 Task: Change  the formatting of the data to Which is Greater than5, In conditional formating, put the option 'Yelow Fill with Drak Yellow Text'In the sheet   Pinnacle Sales book
Action: Mouse moved to (451, 47)
Screenshot: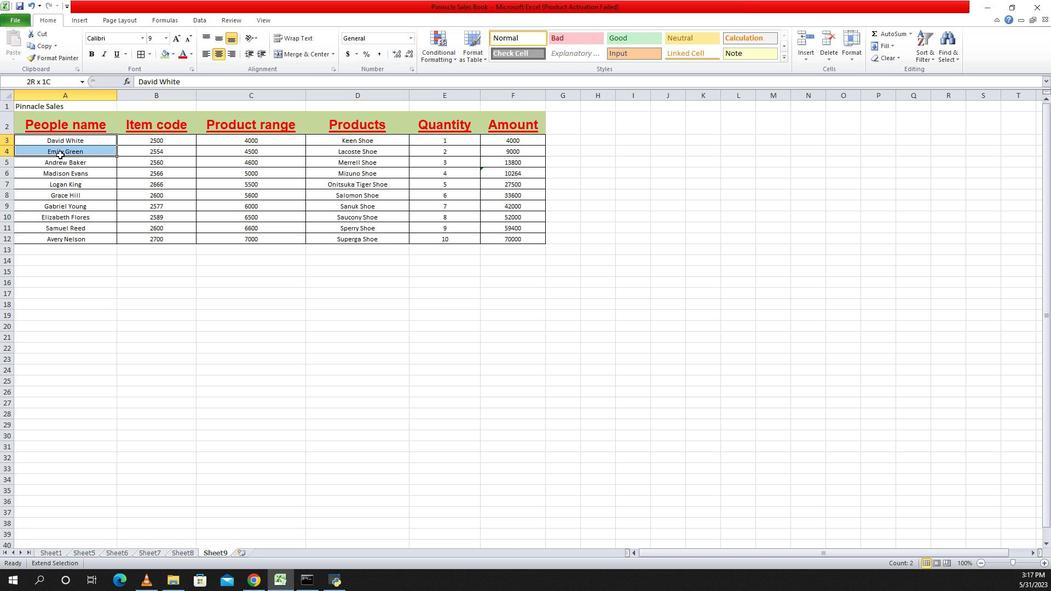 
Action: Mouse pressed left at (451, 47)
Screenshot: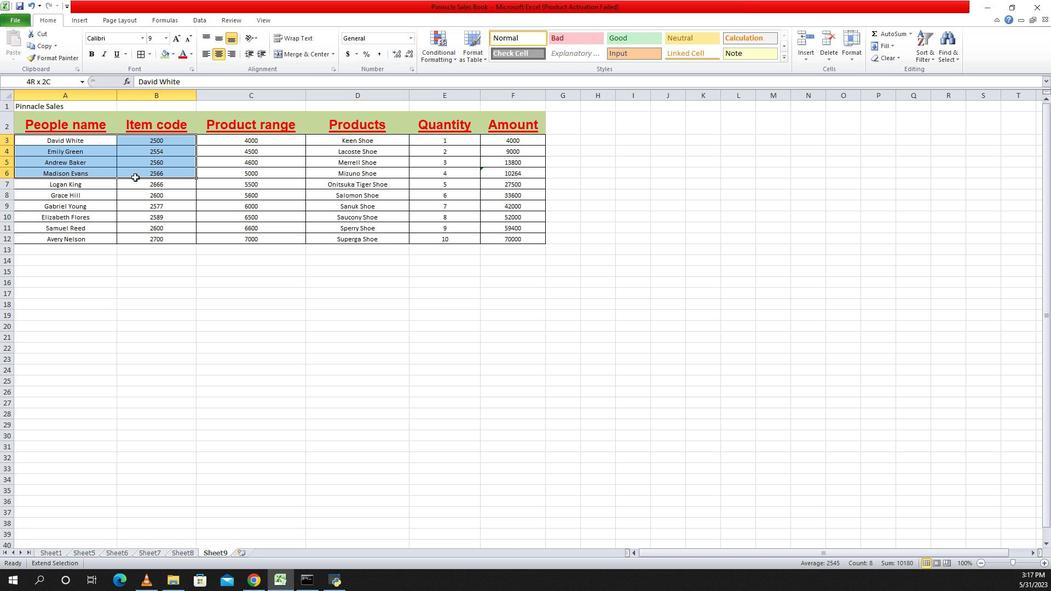 
Action: Mouse moved to (452, 45)
Screenshot: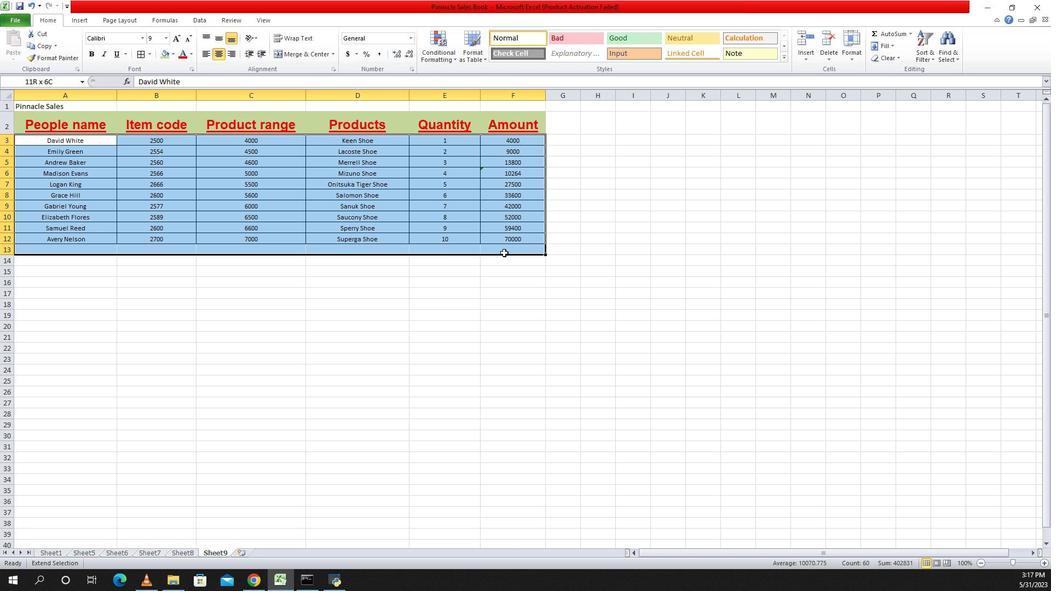
Action: Mouse pressed left at (452, 45)
Screenshot: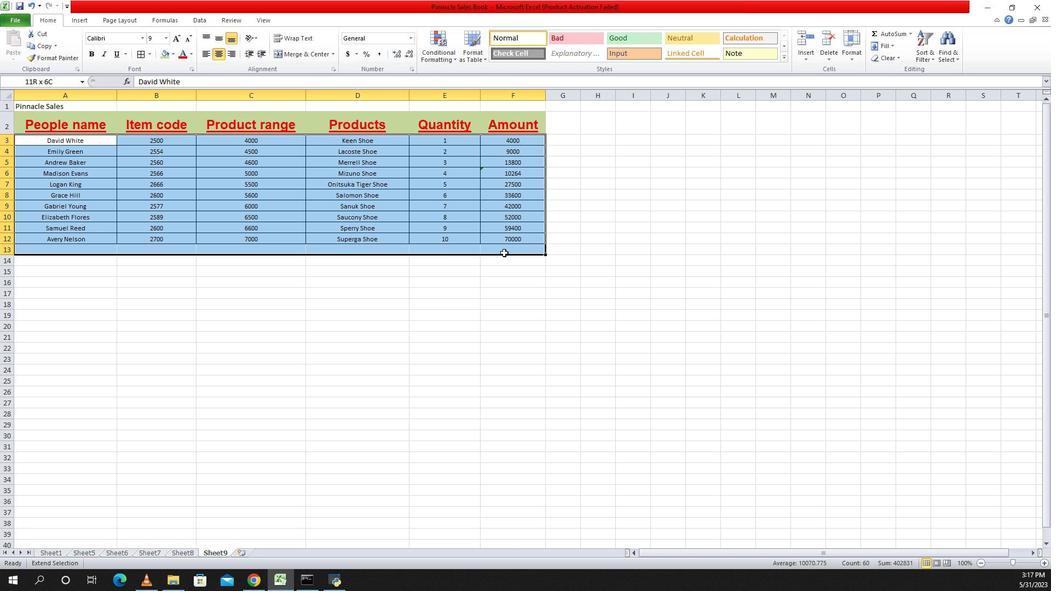 
Action: Mouse pressed left at (452, 45)
Screenshot: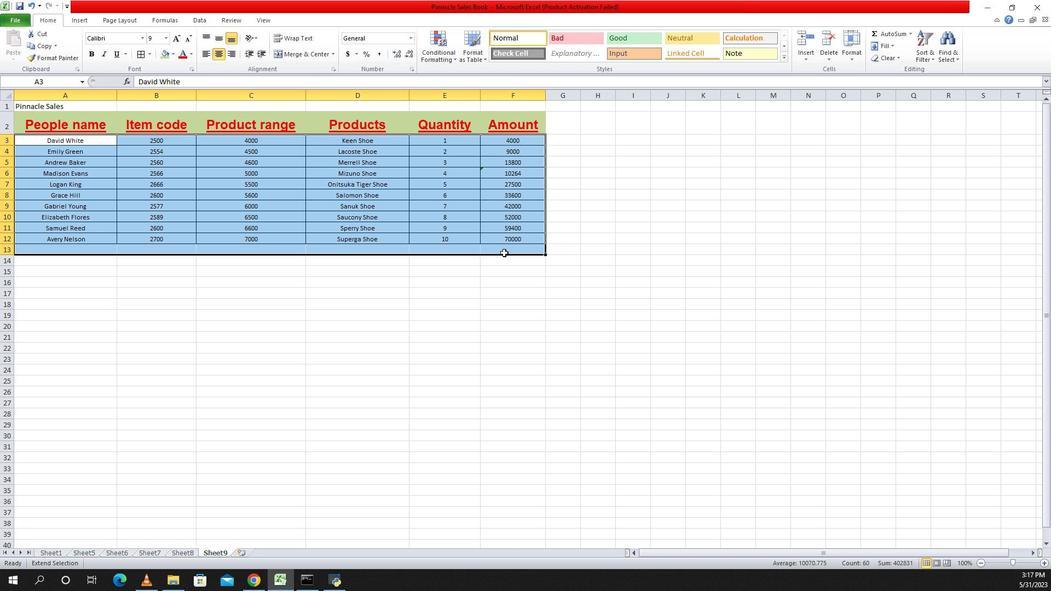 
Action: Mouse moved to (478, 101)
Screenshot: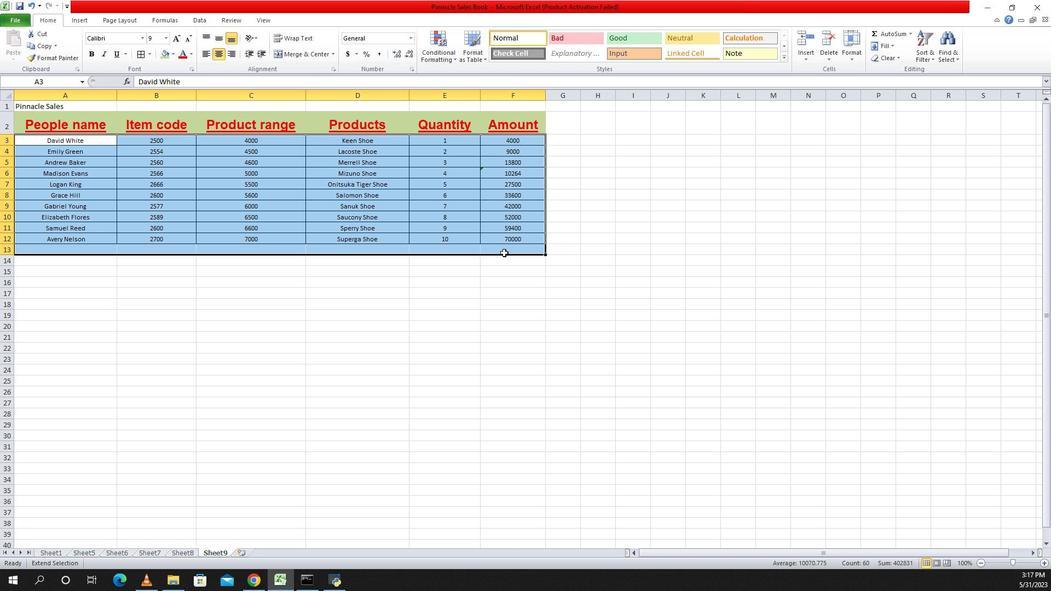 
Action: Mouse pressed left at (478, 101)
Screenshot: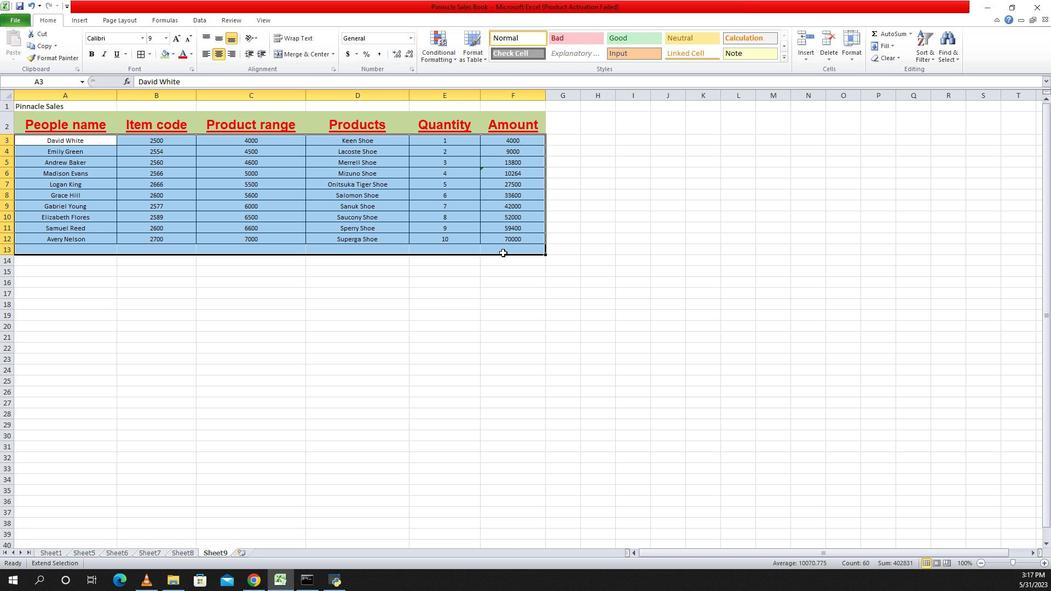 
Action: Mouse moved to (469, 88)
Screenshot: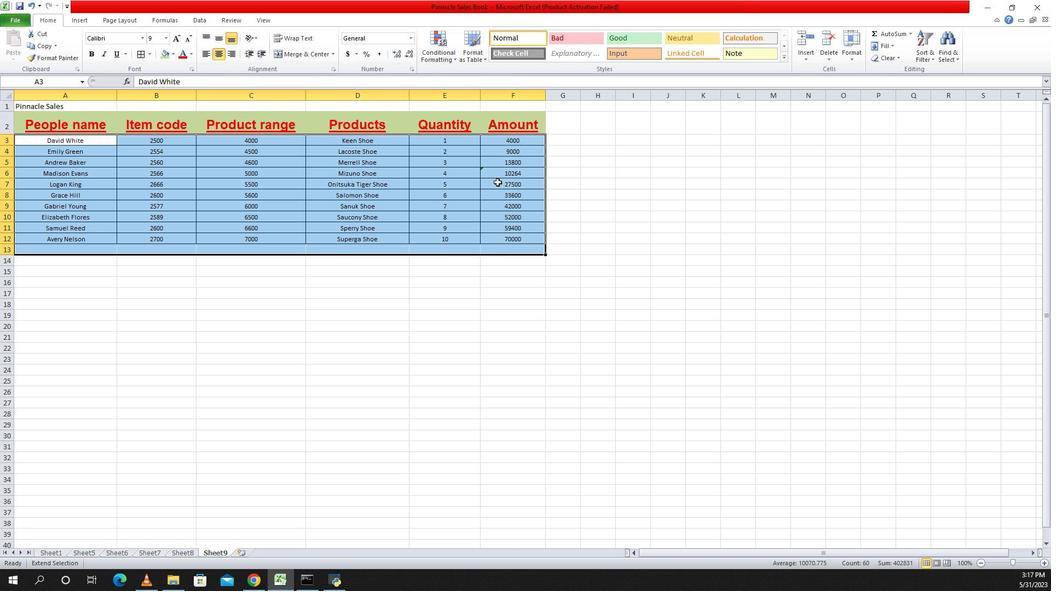 
Action: Mouse pressed left at (469, 88)
Screenshot: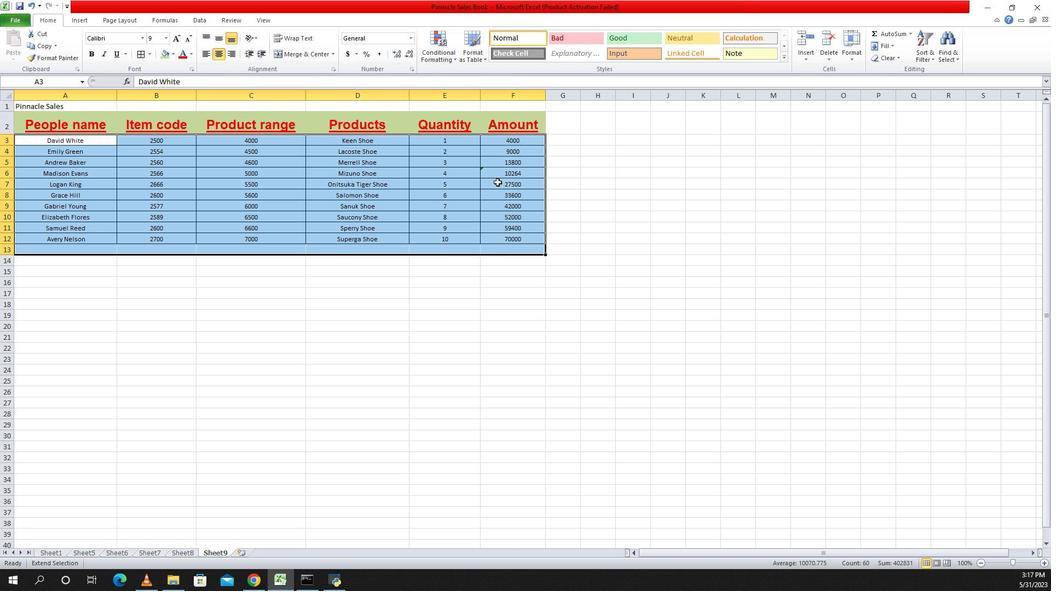 
Action: Mouse moved to (528, 118)
Screenshot: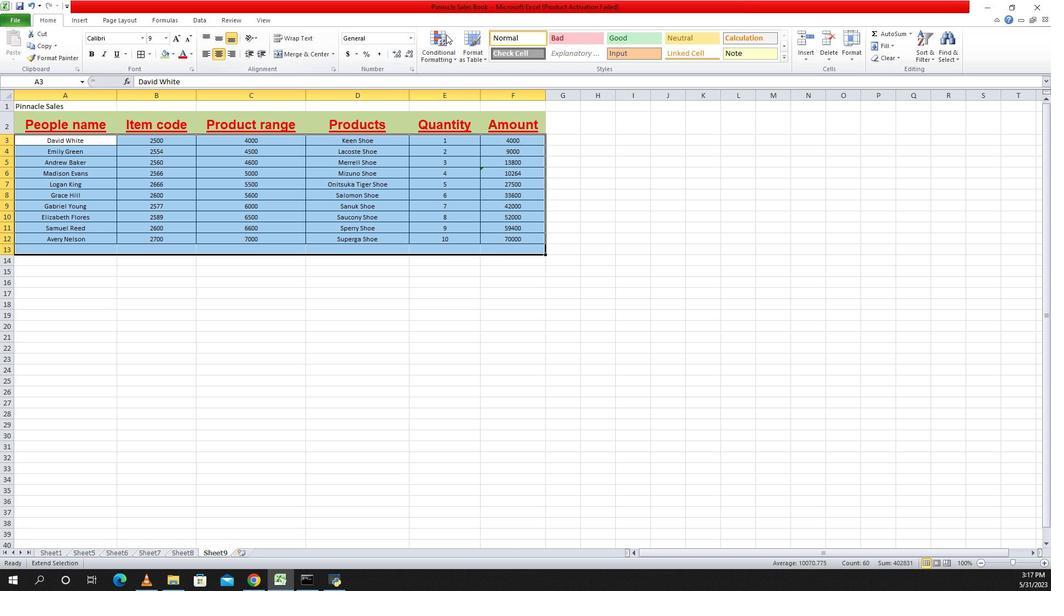 
Action: Mouse pressed left at (528, 118)
Screenshot: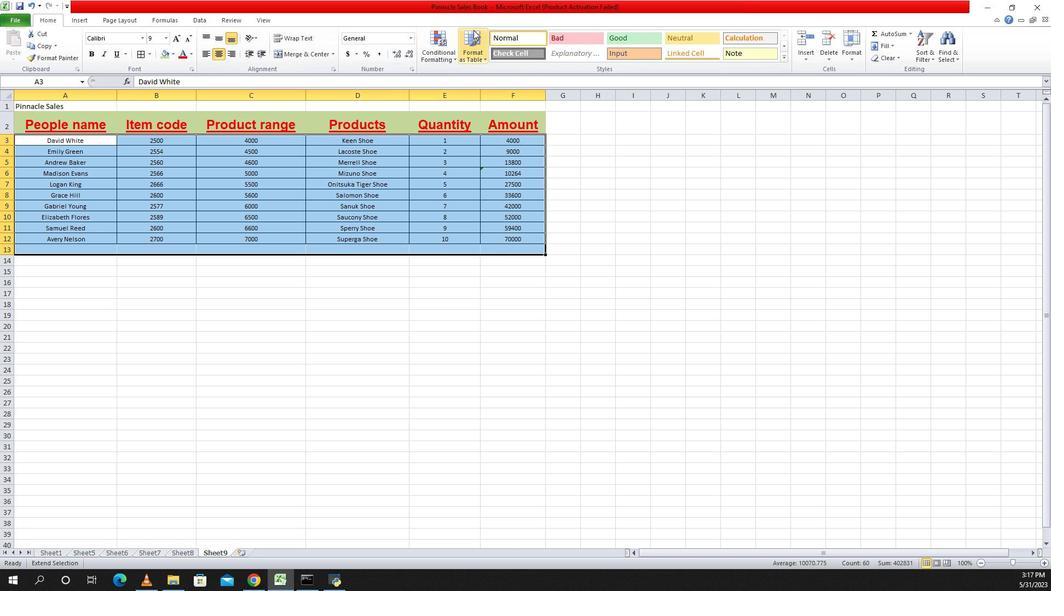 
Action: Mouse moved to (451, 45)
Screenshot: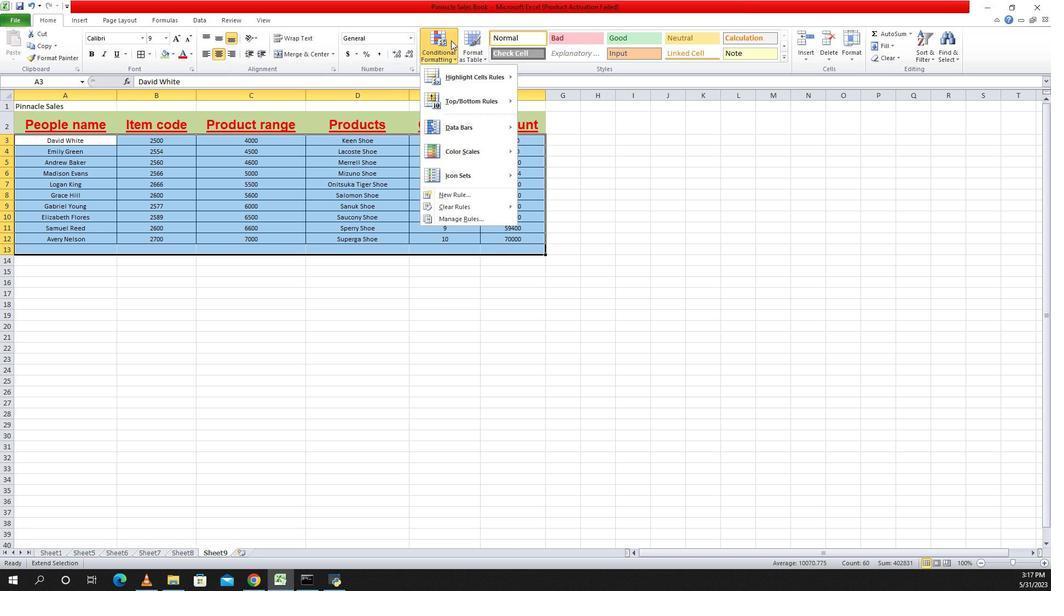 
Action: Mouse pressed left at (451, 45)
Screenshot: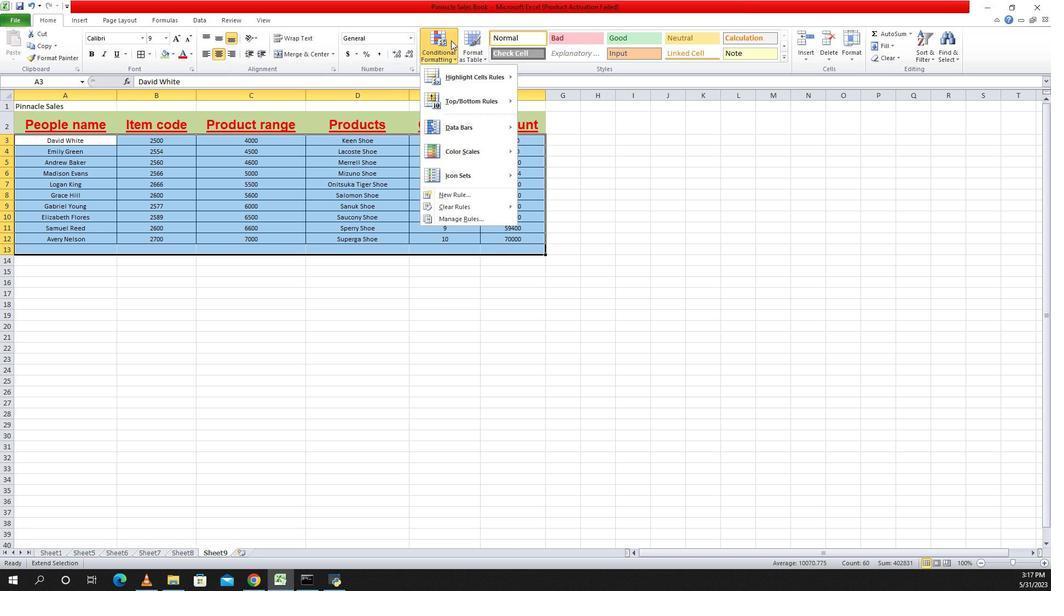 
Action: Mouse moved to (545, 84)
Screenshot: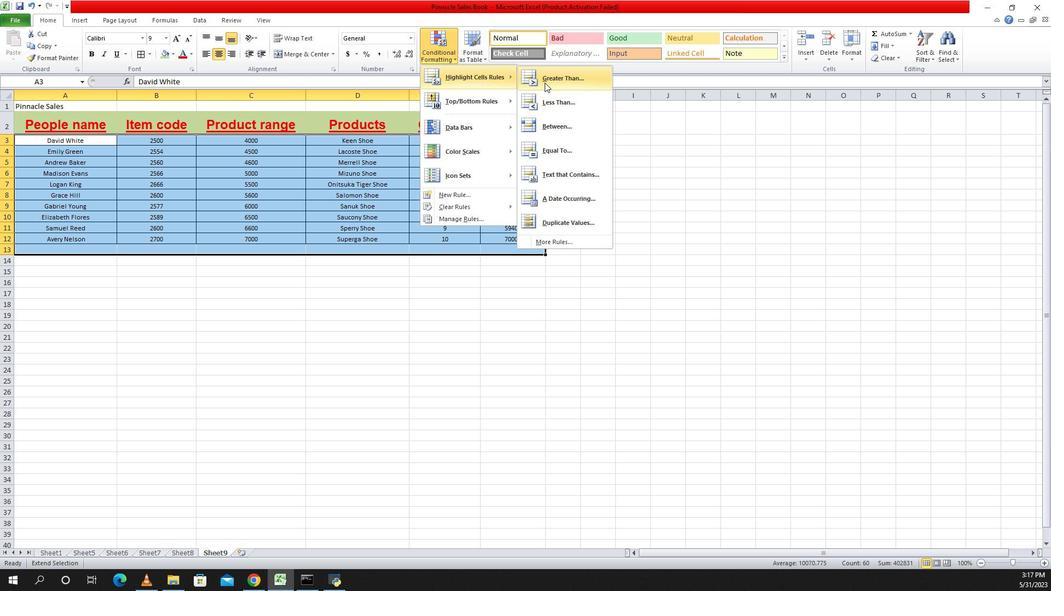 
Action: Mouse pressed left at (545, 84)
Screenshot: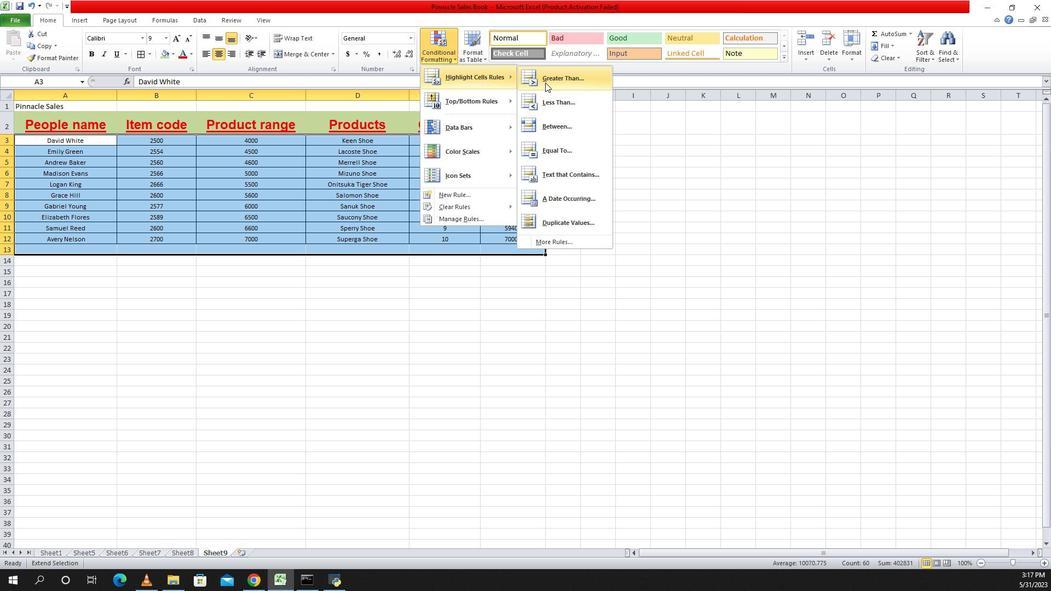 
Action: Mouse moved to (569, 107)
Screenshot: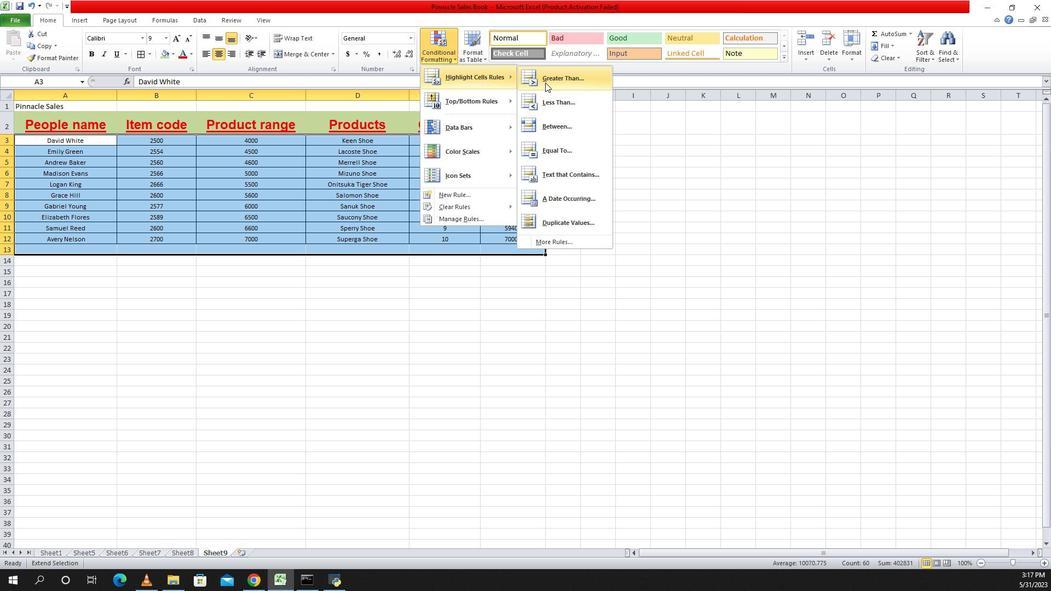 
Action: Mouse pressed left at (453, 45)
Screenshot: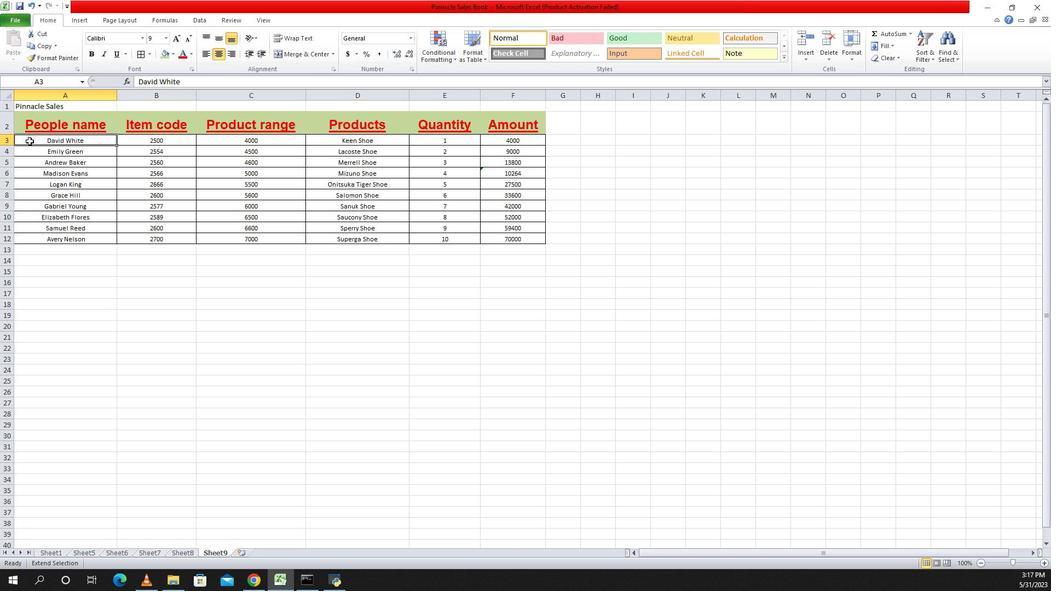 
Action: Mouse moved to (592, 8)
Screenshot: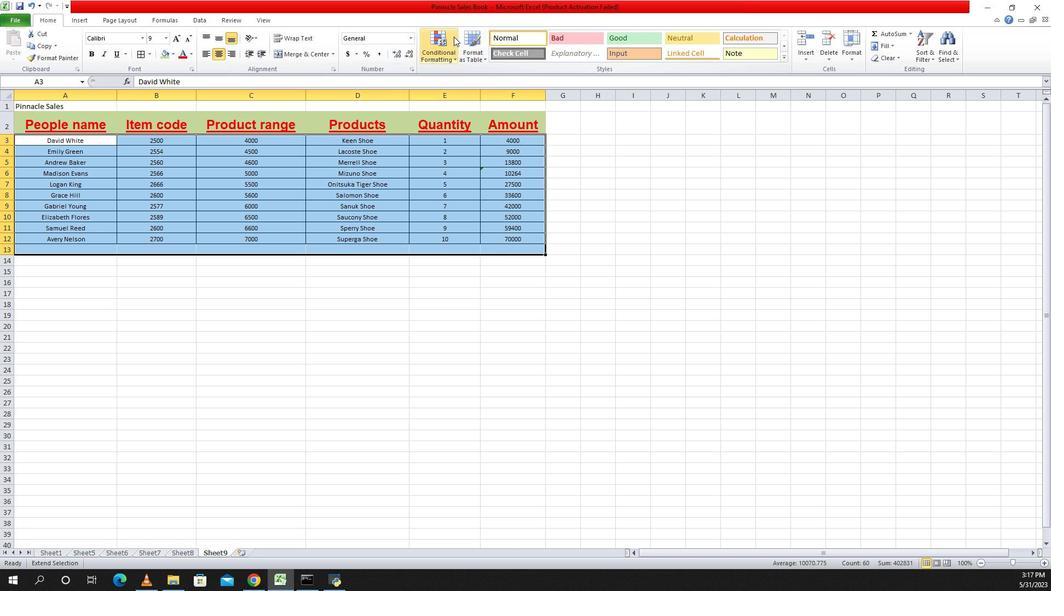 
Action: Mouse pressed left at (592, 8)
Screenshot: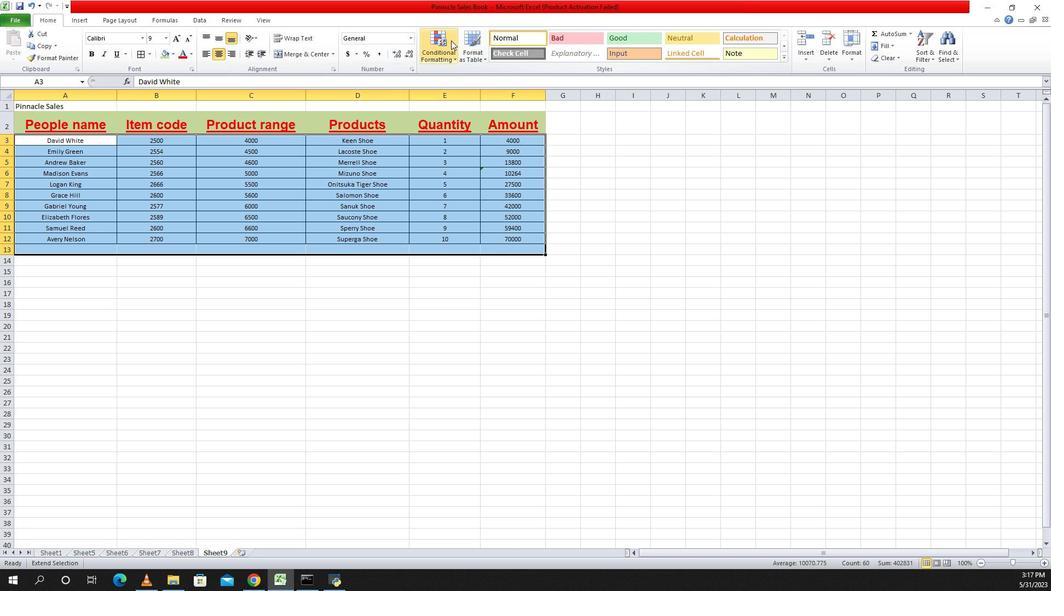 
Action: Mouse moved to (624, 24)
Screenshot: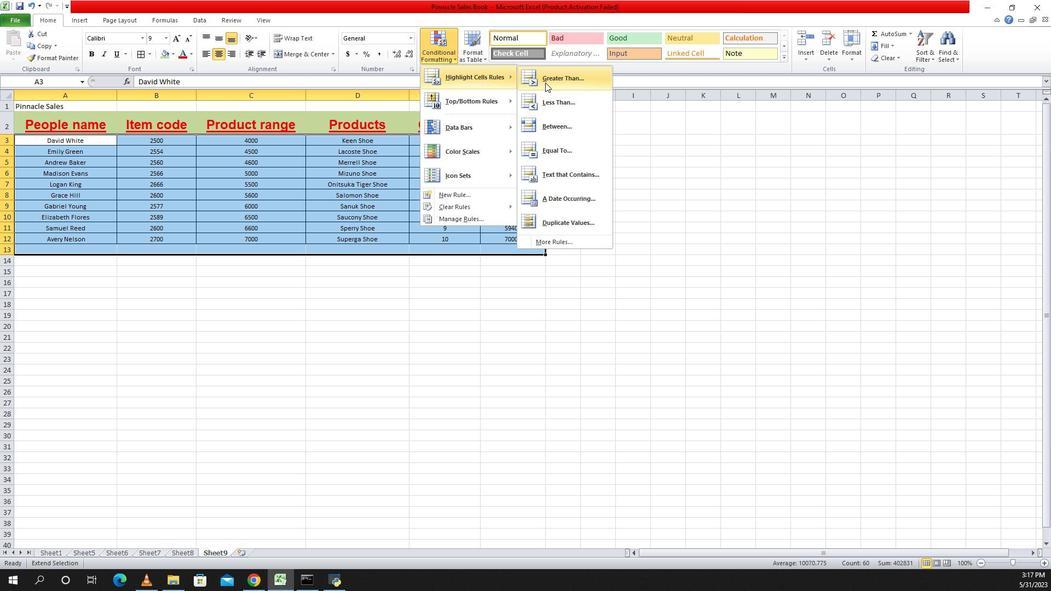 
Action: Mouse pressed left at (624, 24)
Screenshot: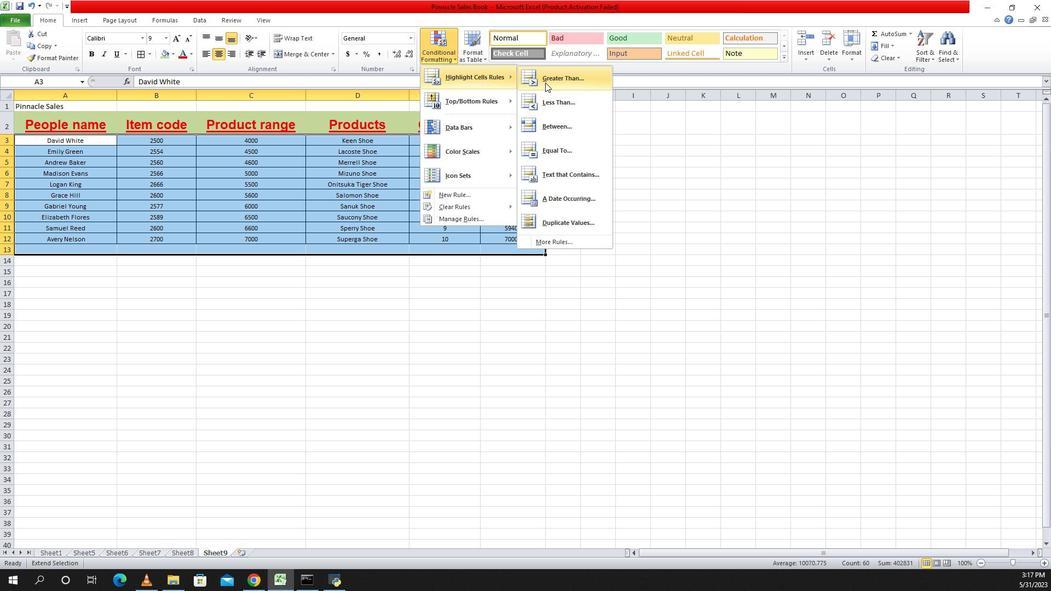 
Action: Mouse moved to (537, 127)
Screenshot: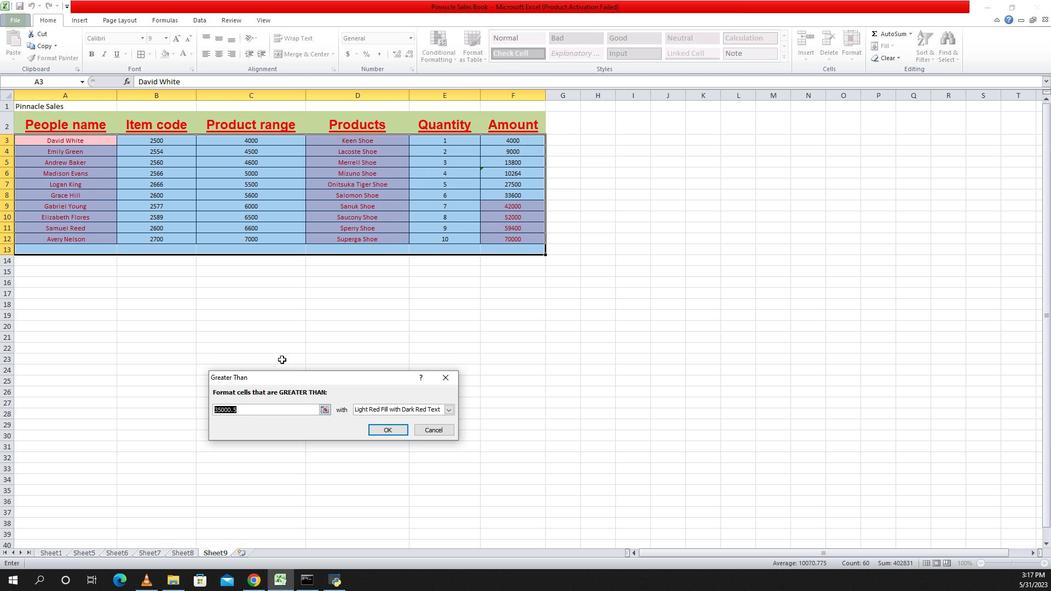 
Action: Key pressed 5
Screenshot: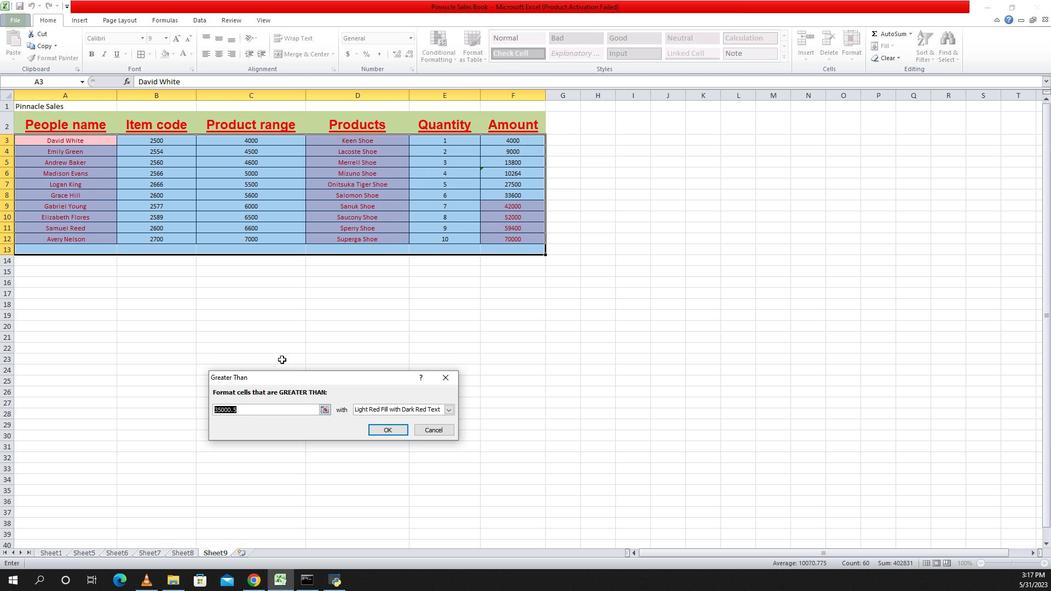 
Action: Mouse moved to (593, 146)
Screenshot: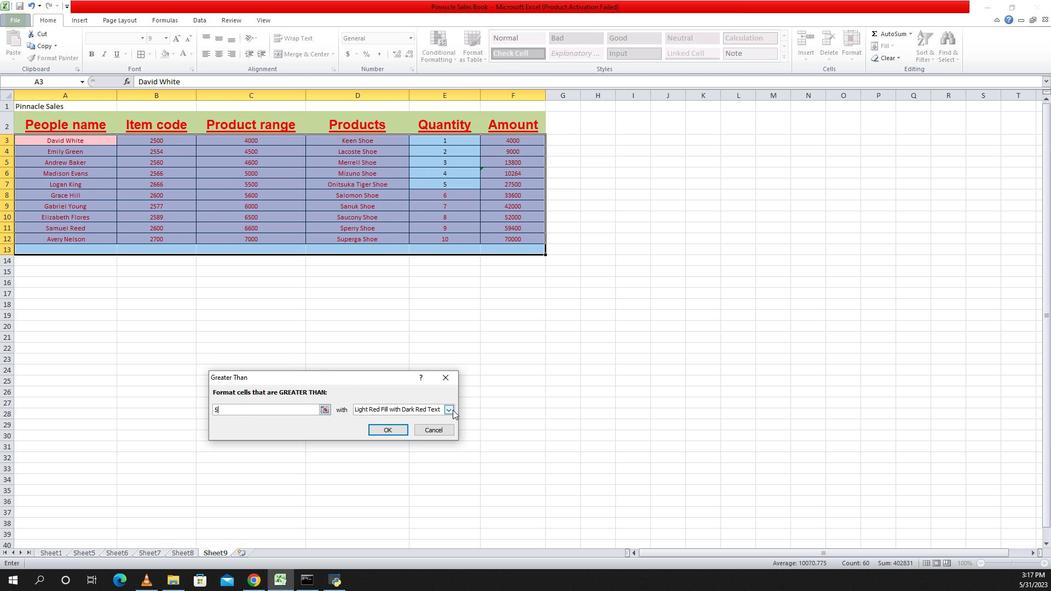 
Action: Mouse pressed left at (593, 146)
Screenshot: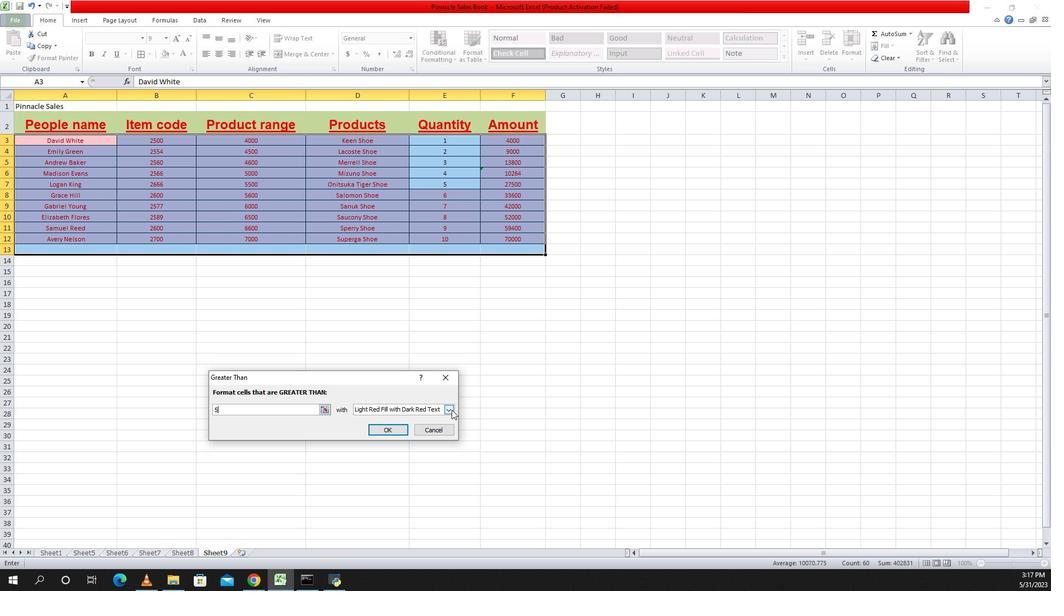 
Action: Mouse moved to (568, 152)
Screenshot: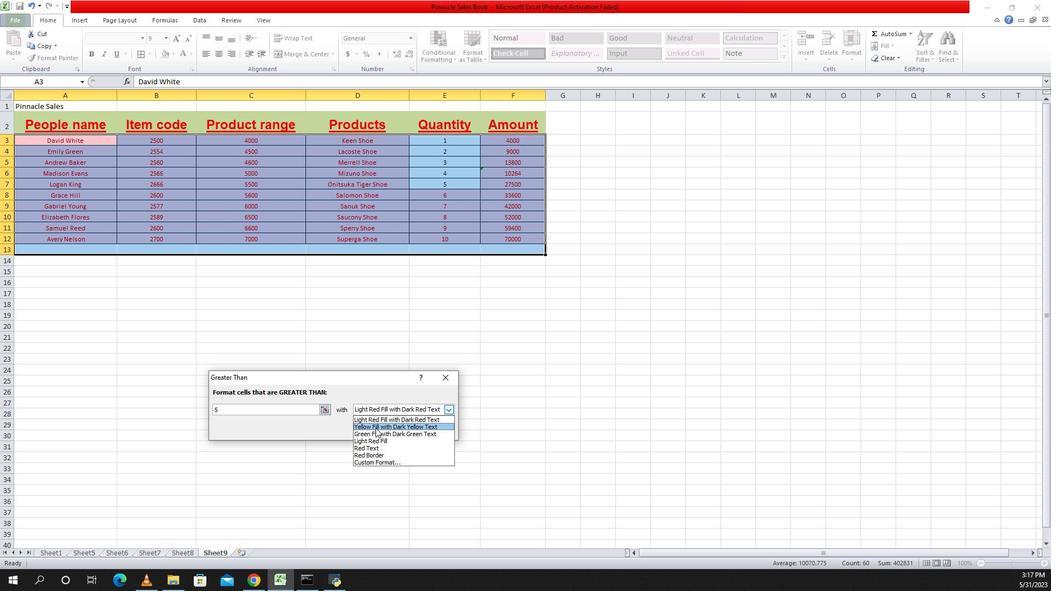 
Action: Mouse pressed left at (568, 152)
Screenshot: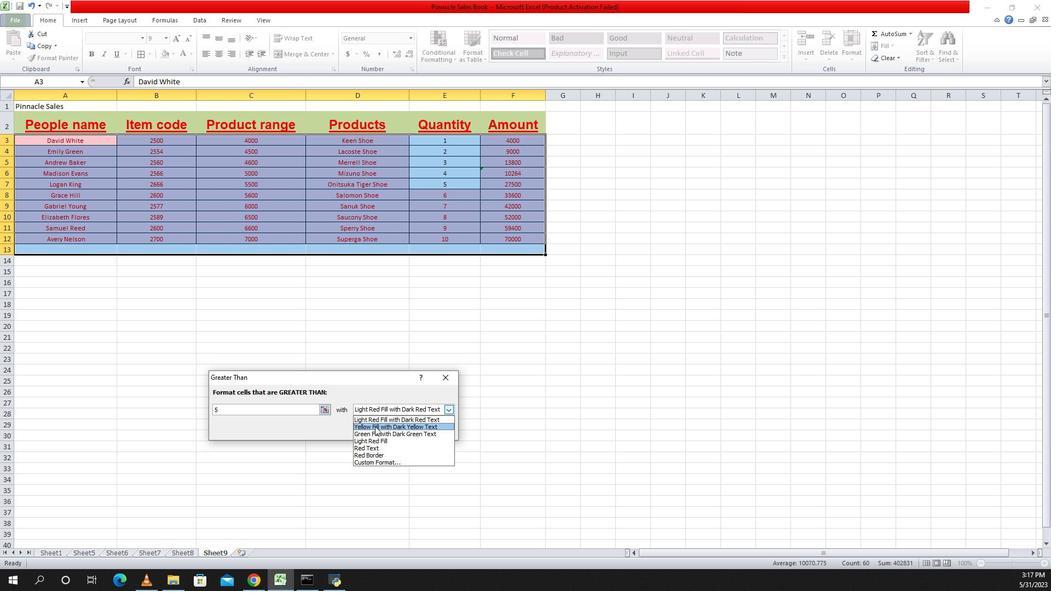 
Action: Mouse moved to (570, 153)
Screenshot: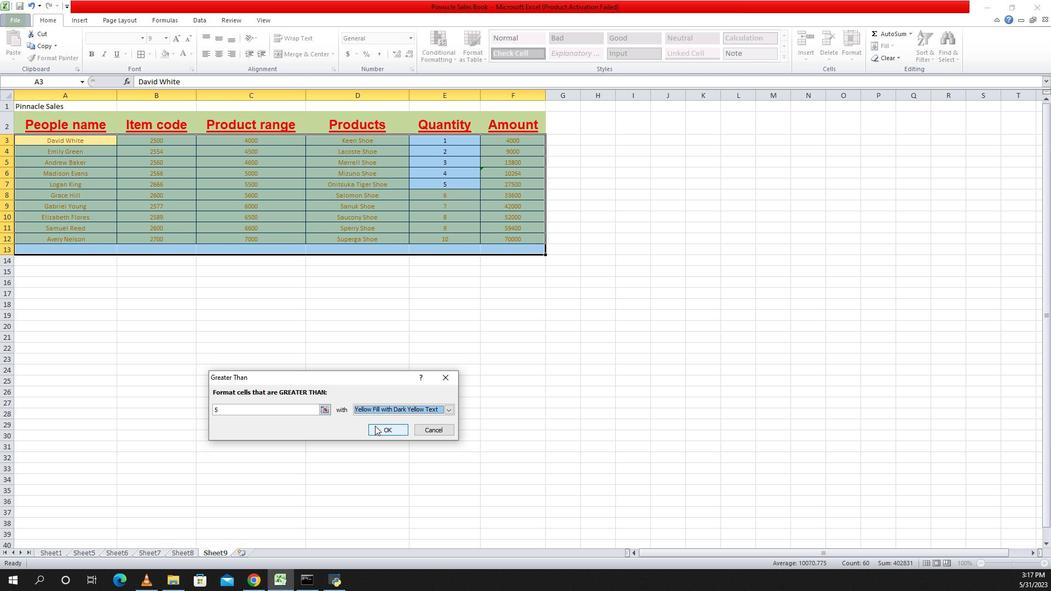 
Action: Mouse pressed left at (570, 153)
Screenshot: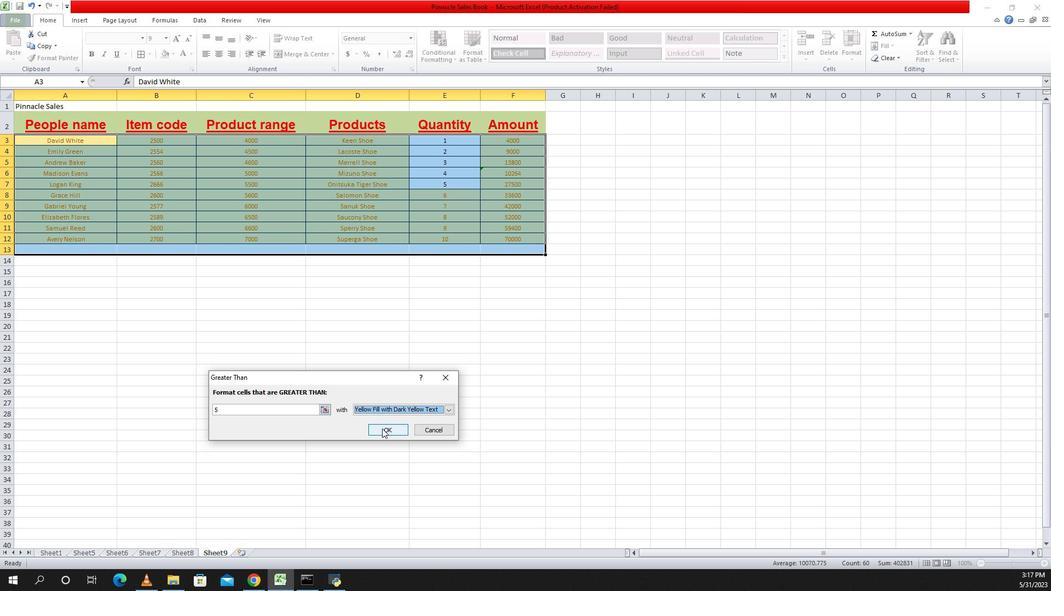 
Action: Mouse moved to (543, 115)
Screenshot: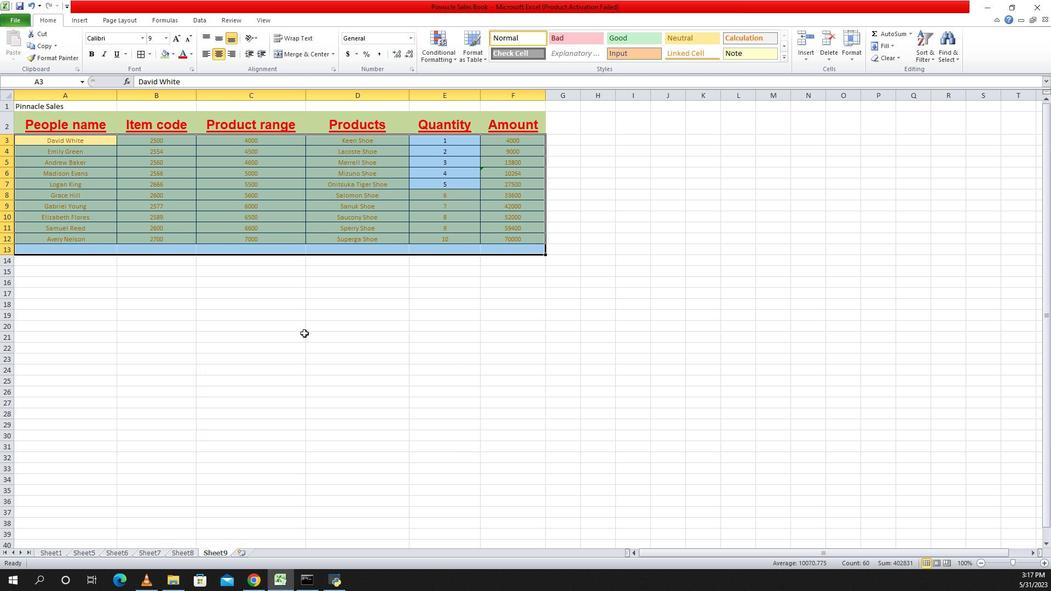 
Action: Mouse pressed left at (543, 115)
Screenshot: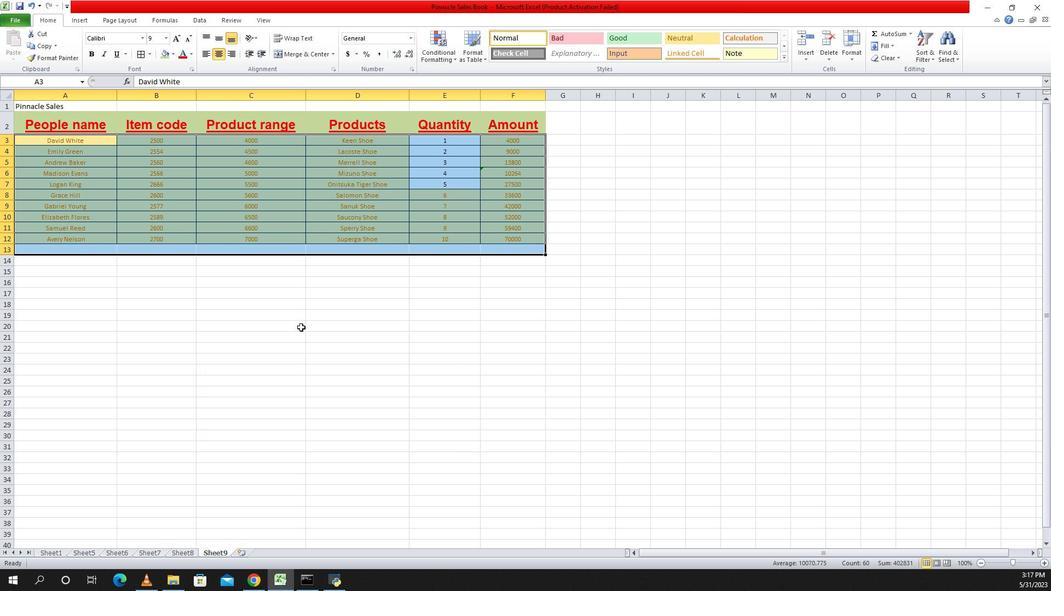 
Action: Mouse moved to (503, 94)
Screenshot: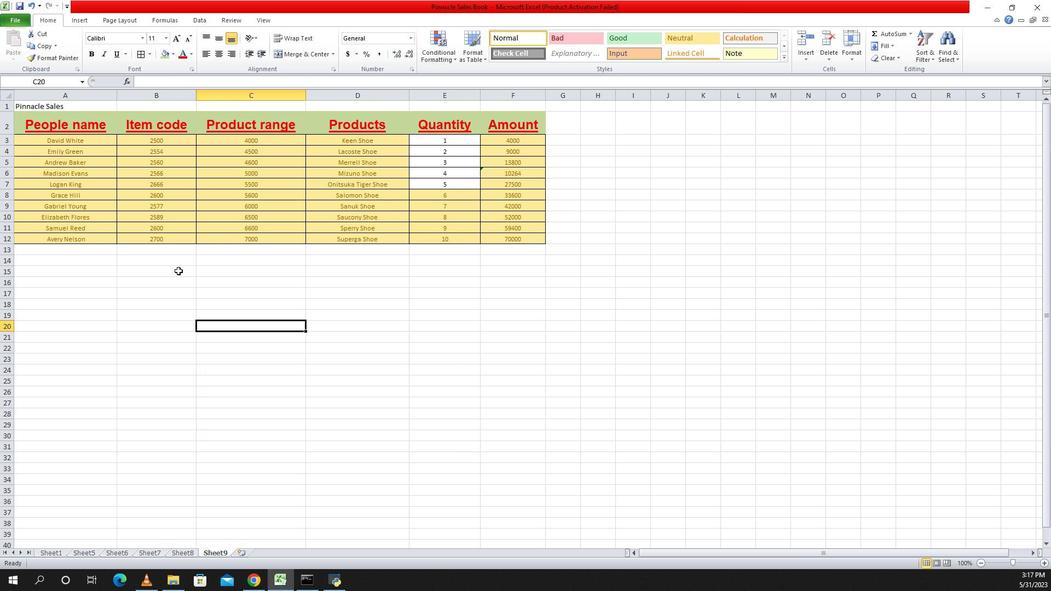 
